 Task: Add address as "A-2/56, Delhi".
Action: Mouse moved to (752, 92)
Screenshot: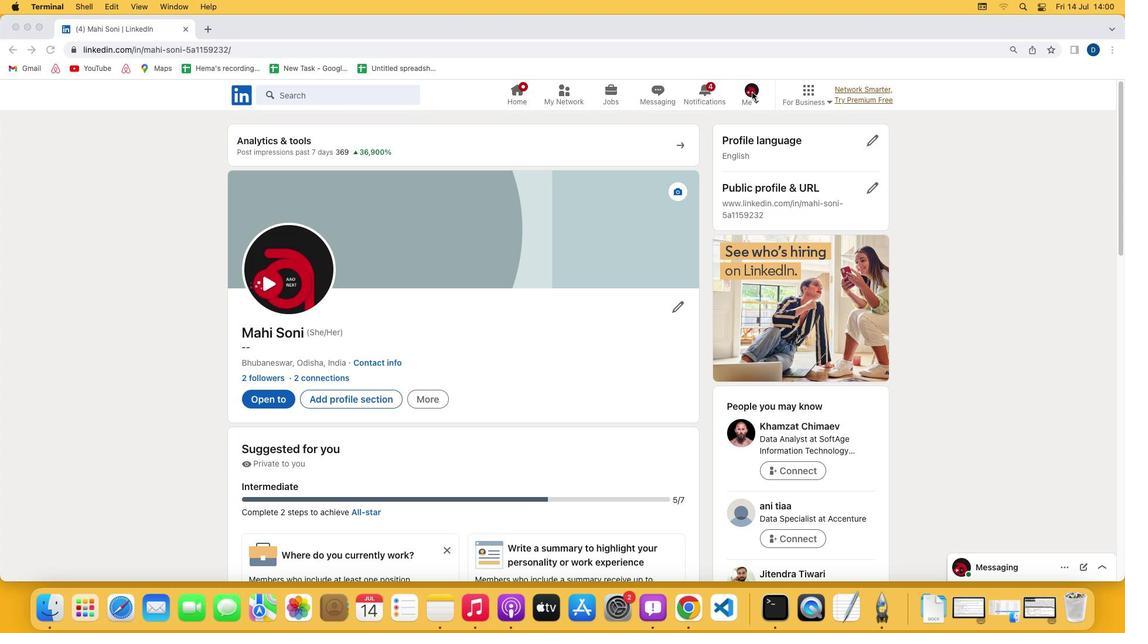
Action: Mouse pressed left at (752, 92)
Screenshot: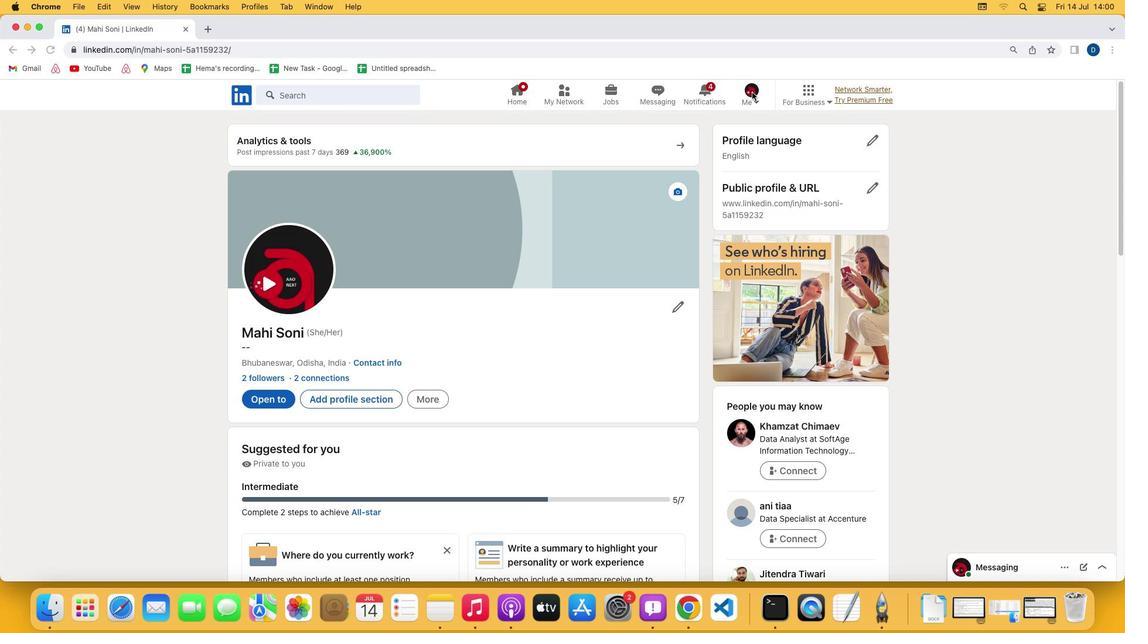 
Action: Mouse pressed left at (752, 92)
Screenshot: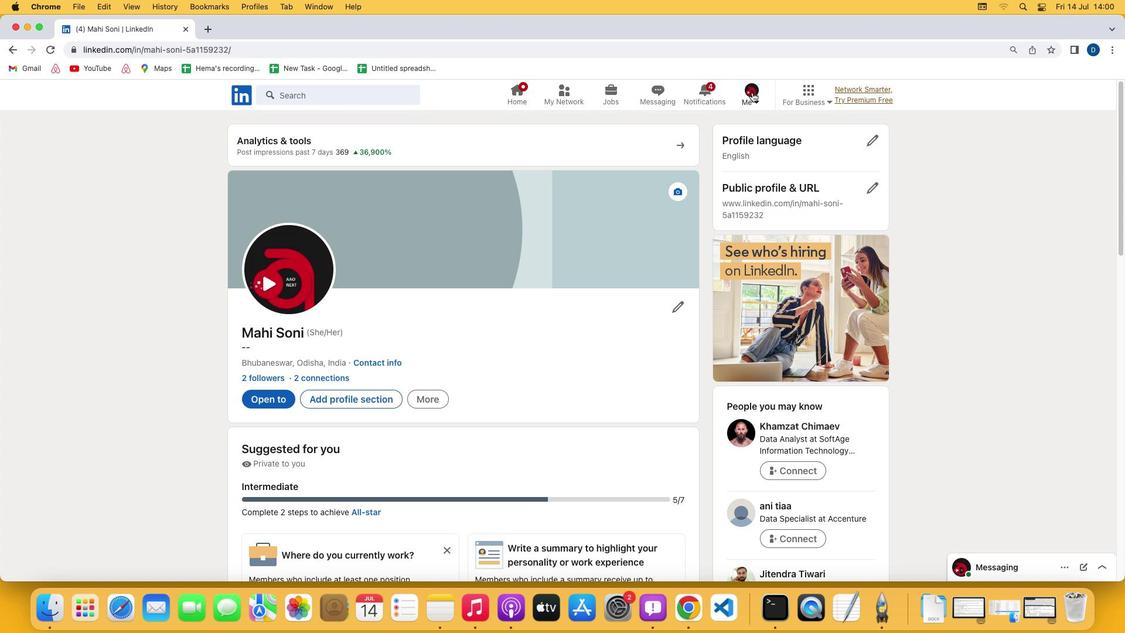 
Action: Mouse moved to (657, 223)
Screenshot: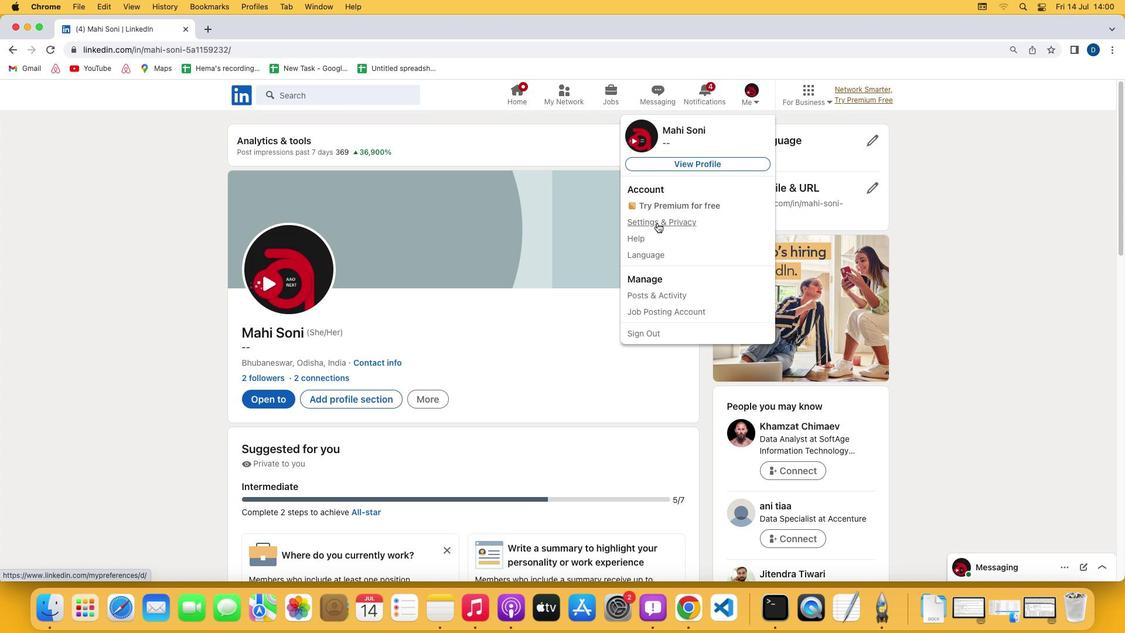 
Action: Mouse pressed left at (657, 223)
Screenshot: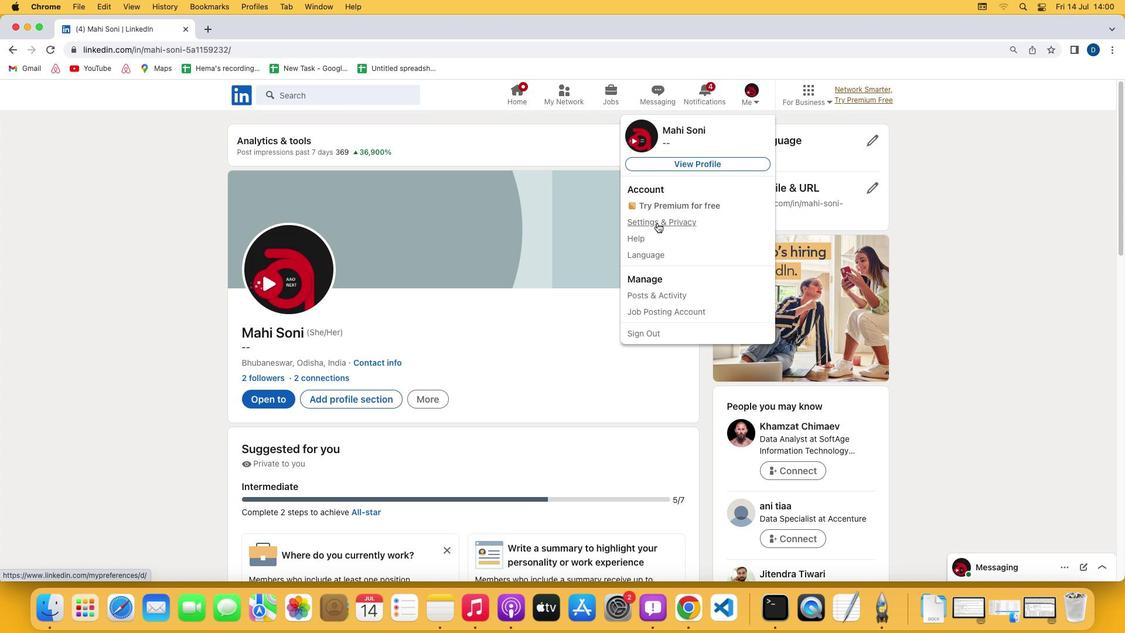 
Action: Mouse moved to (485, 168)
Screenshot: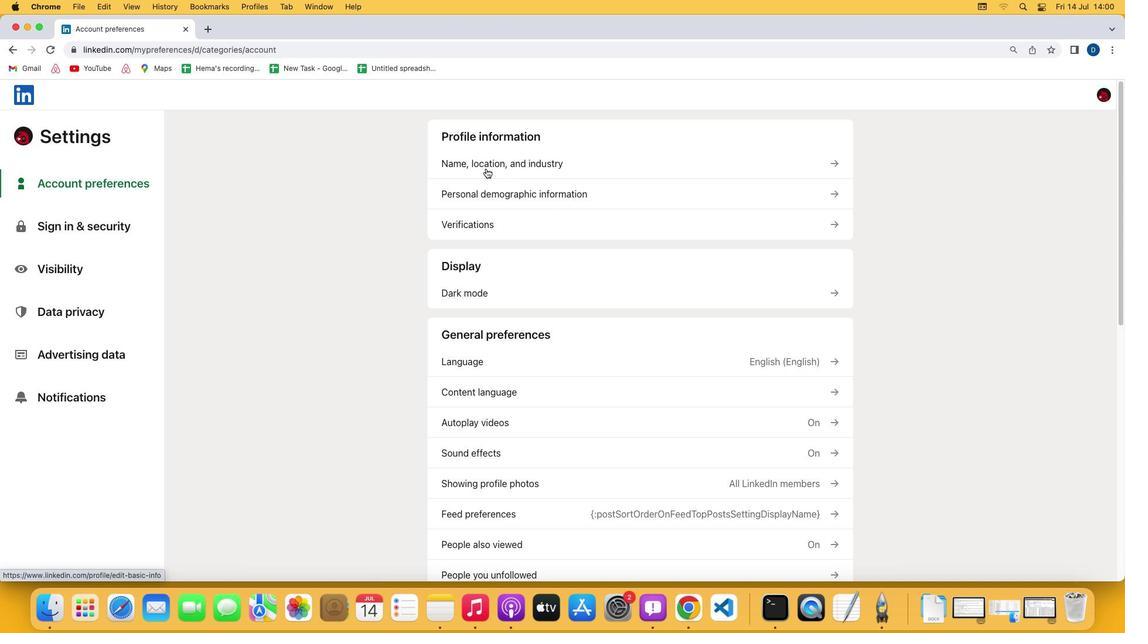 
Action: Mouse pressed left at (485, 168)
Screenshot: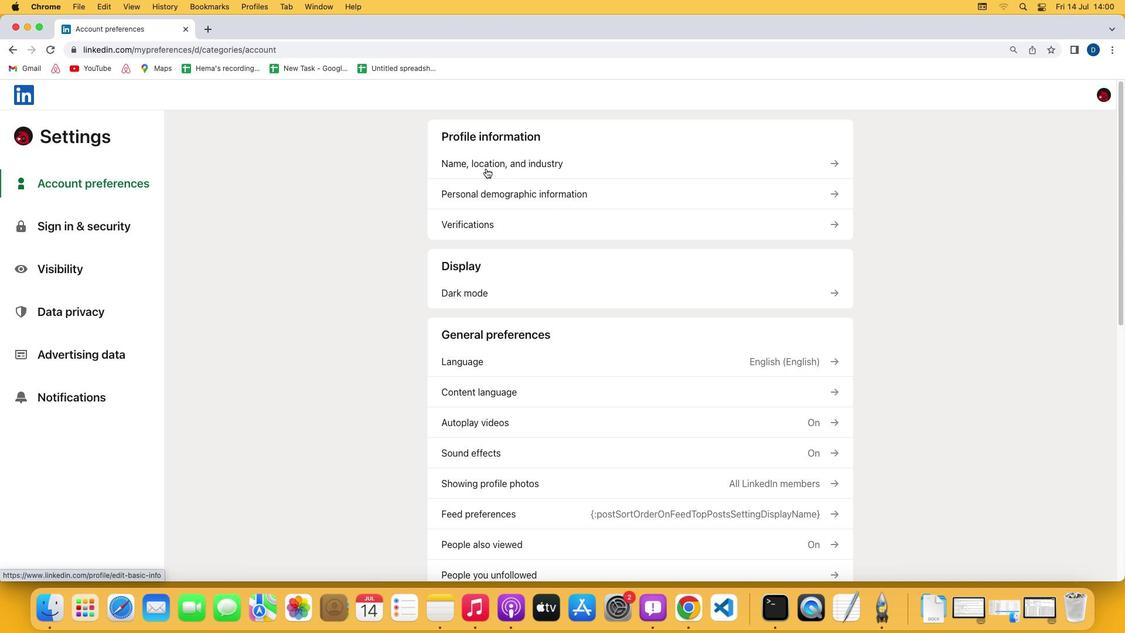 
Action: Mouse moved to (457, 332)
Screenshot: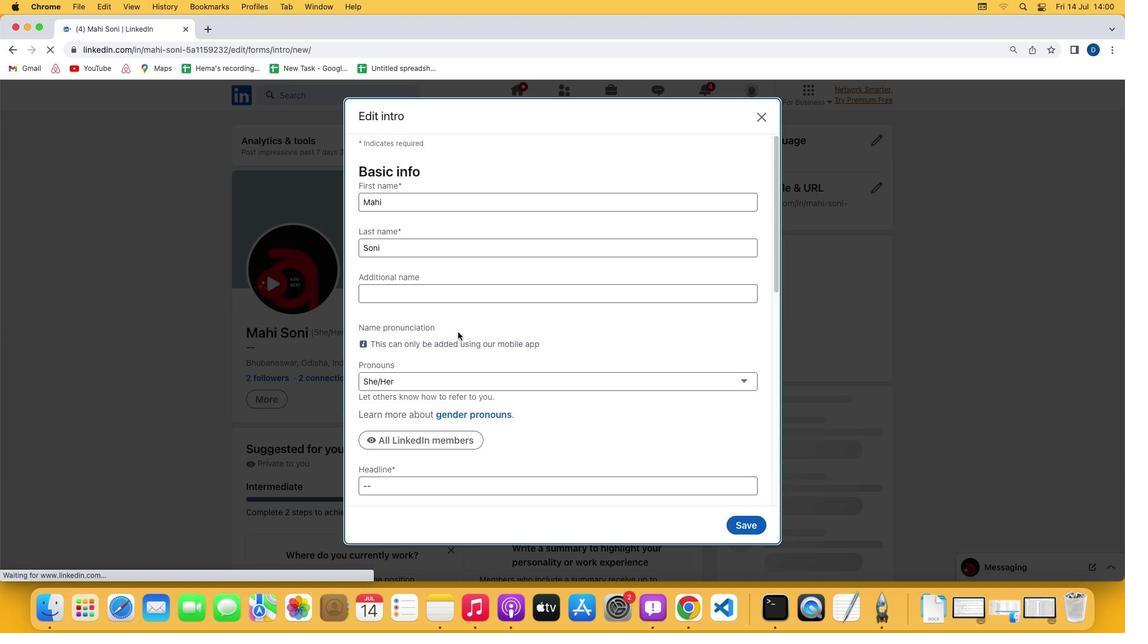 
Action: Mouse scrolled (457, 332) with delta (0, 0)
Screenshot: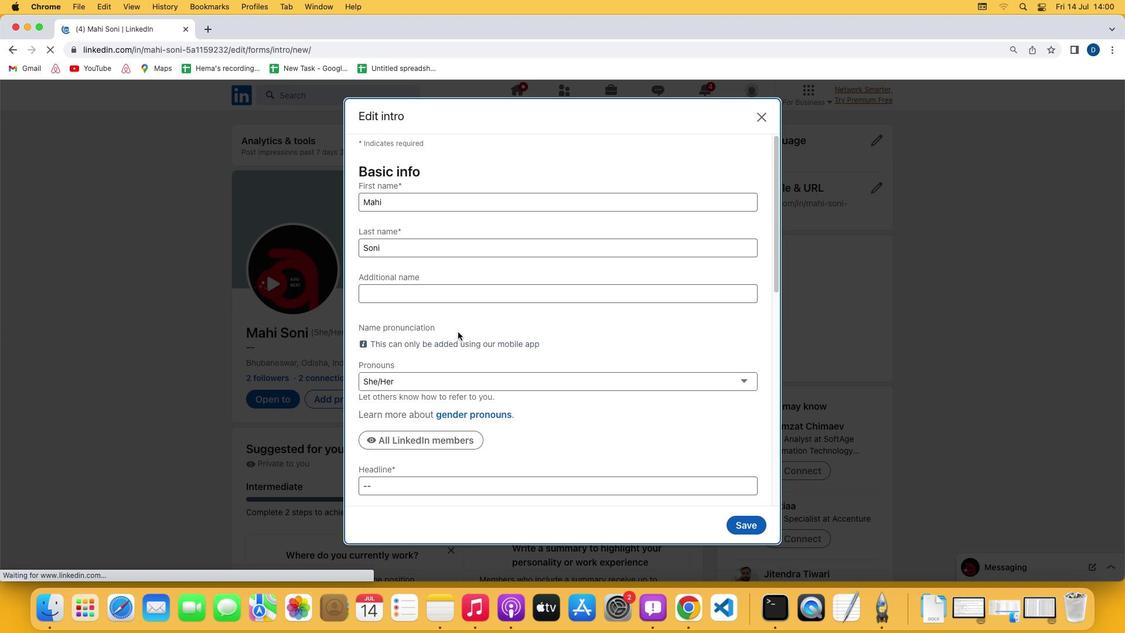 
Action: Mouse scrolled (457, 332) with delta (0, 0)
Screenshot: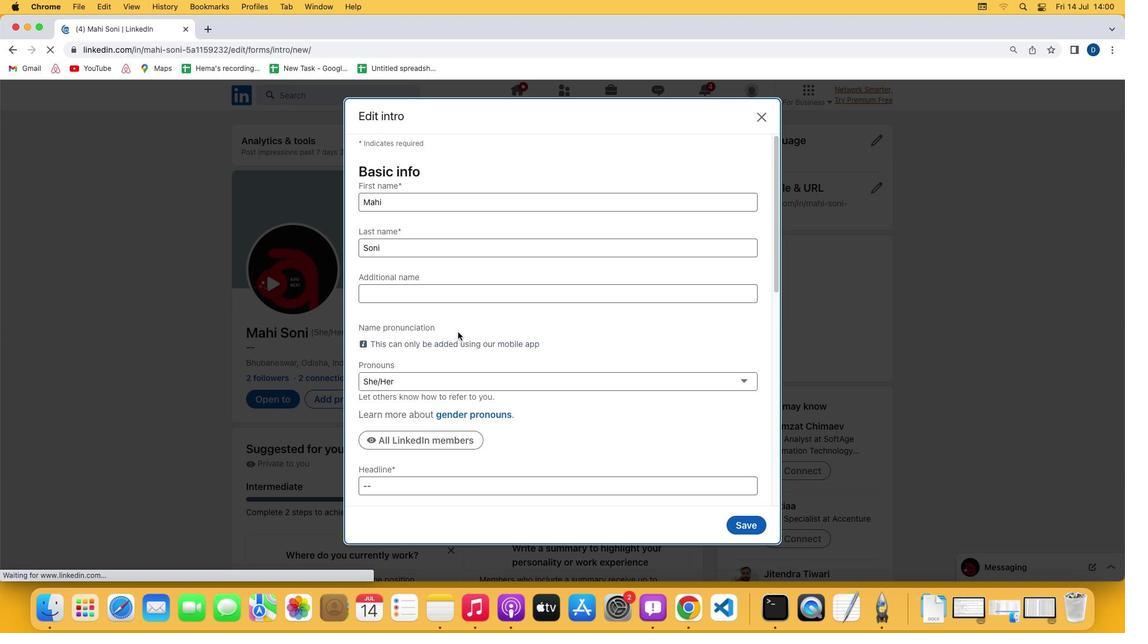
Action: Mouse scrolled (457, 332) with delta (0, -1)
Screenshot: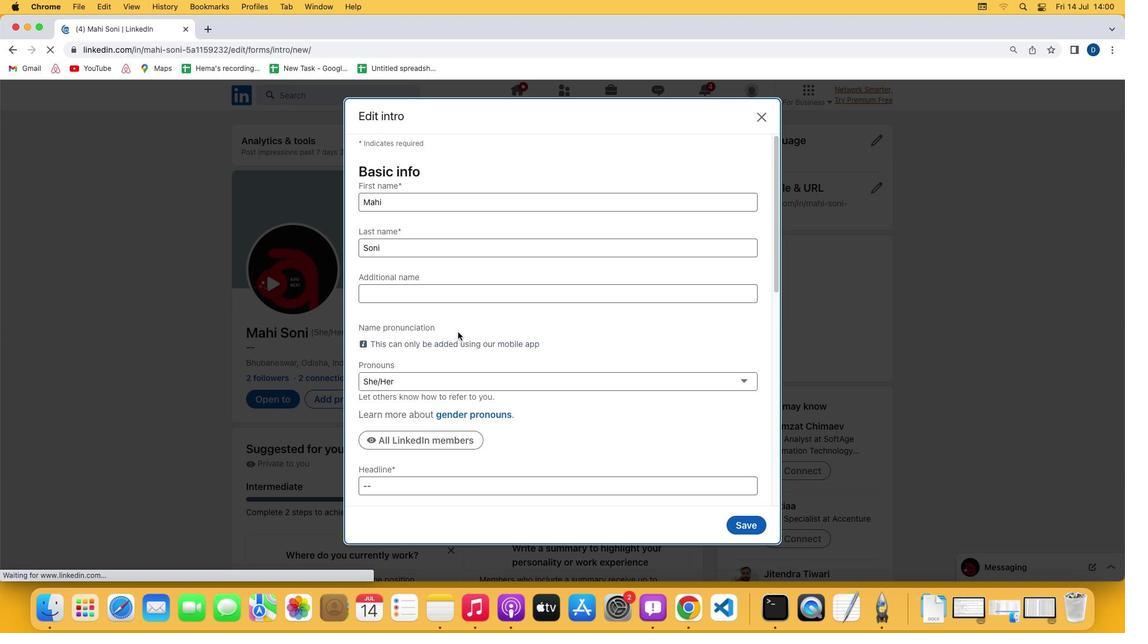 
Action: Mouse scrolled (457, 332) with delta (0, -2)
Screenshot: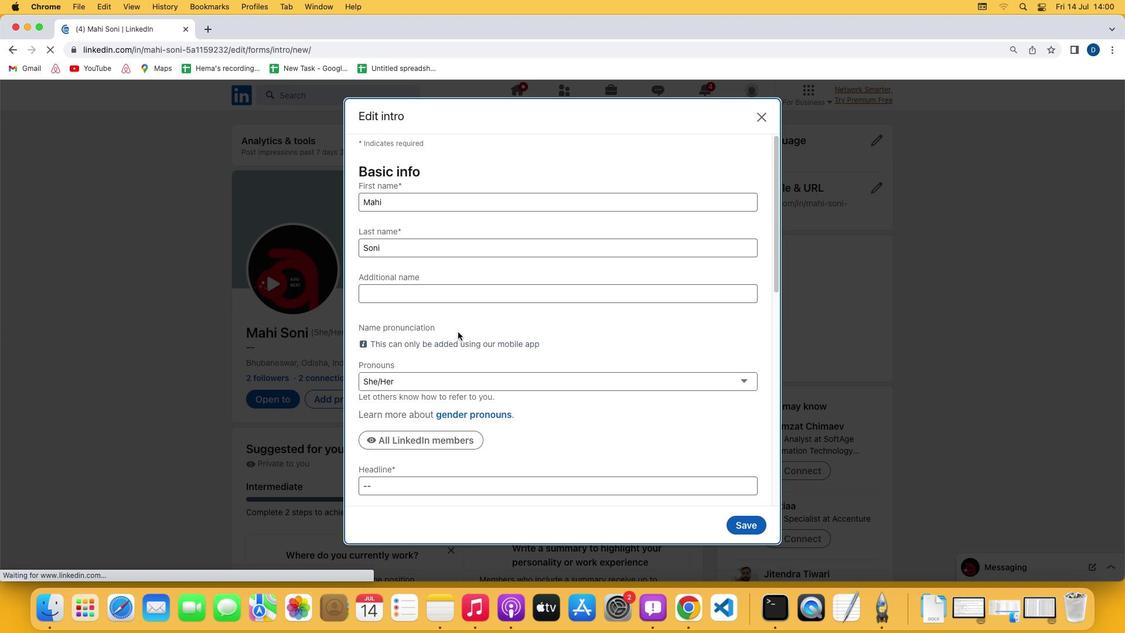 
Action: Mouse scrolled (457, 332) with delta (0, -3)
Screenshot: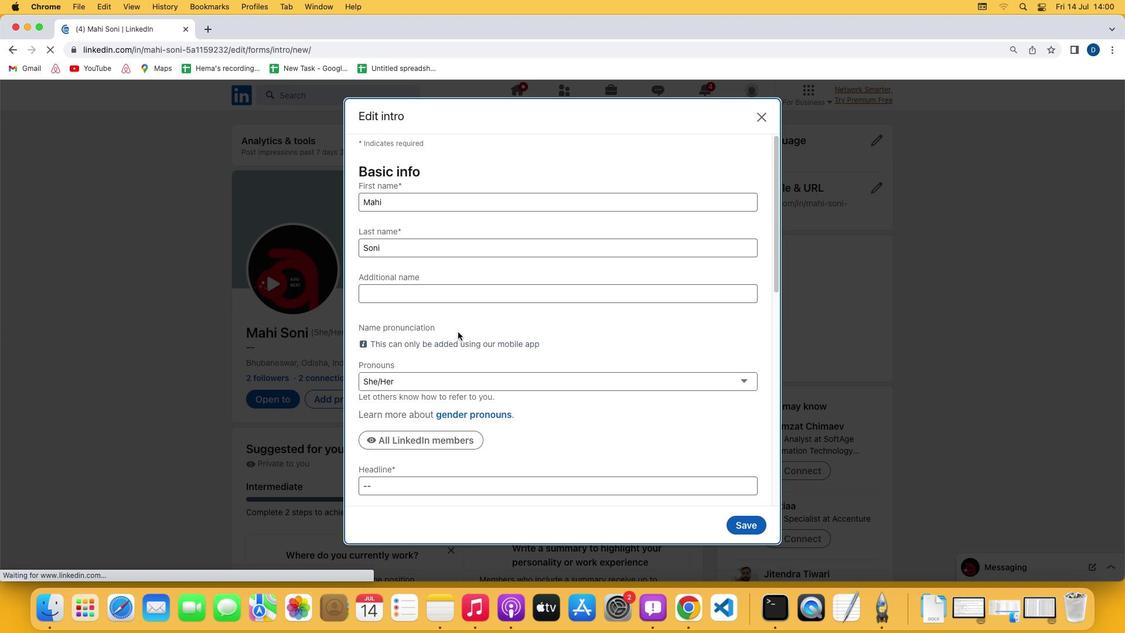 
Action: Mouse scrolled (457, 332) with delta (0, 0)
Screenshot: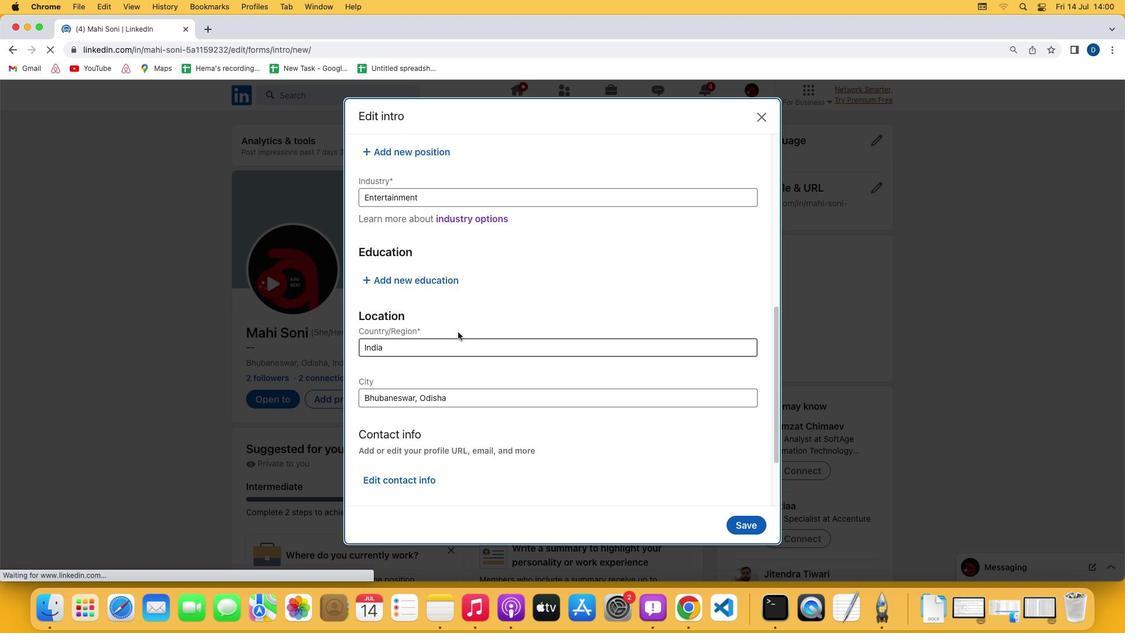 
Action: Mouse scrolled (457, 332) with delta (0, 0)
Screenshot: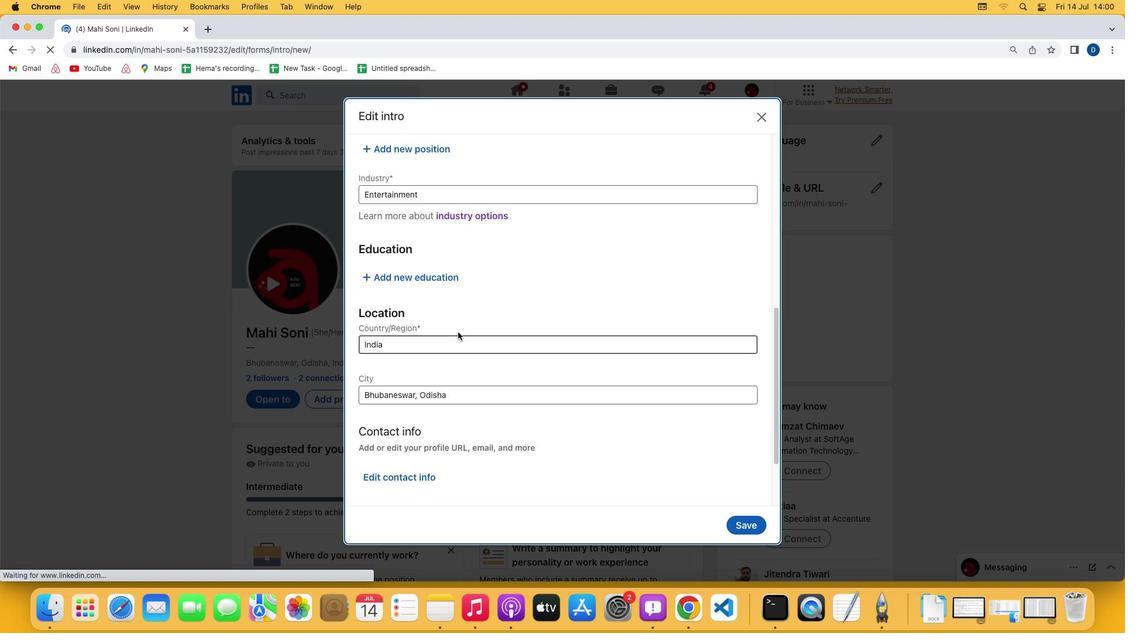 
Action: Mouse scrolled (457, 332) with delta (0, -1)
Screenshot: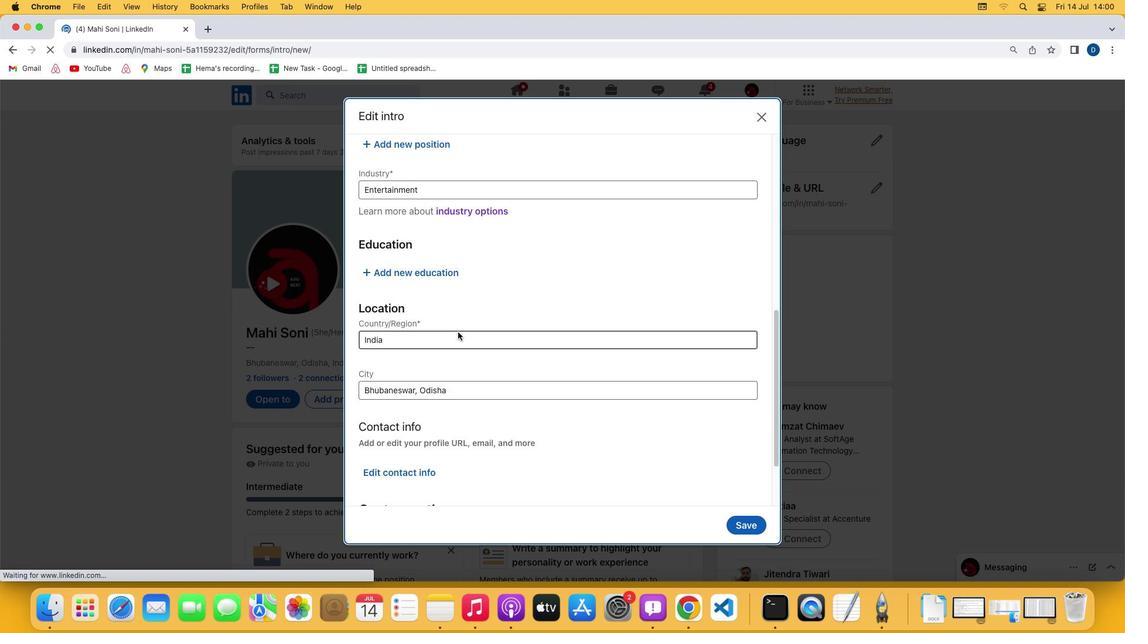 
Action: Mouse scrolled (457, 332) with delta (0, -2)
Screenshot: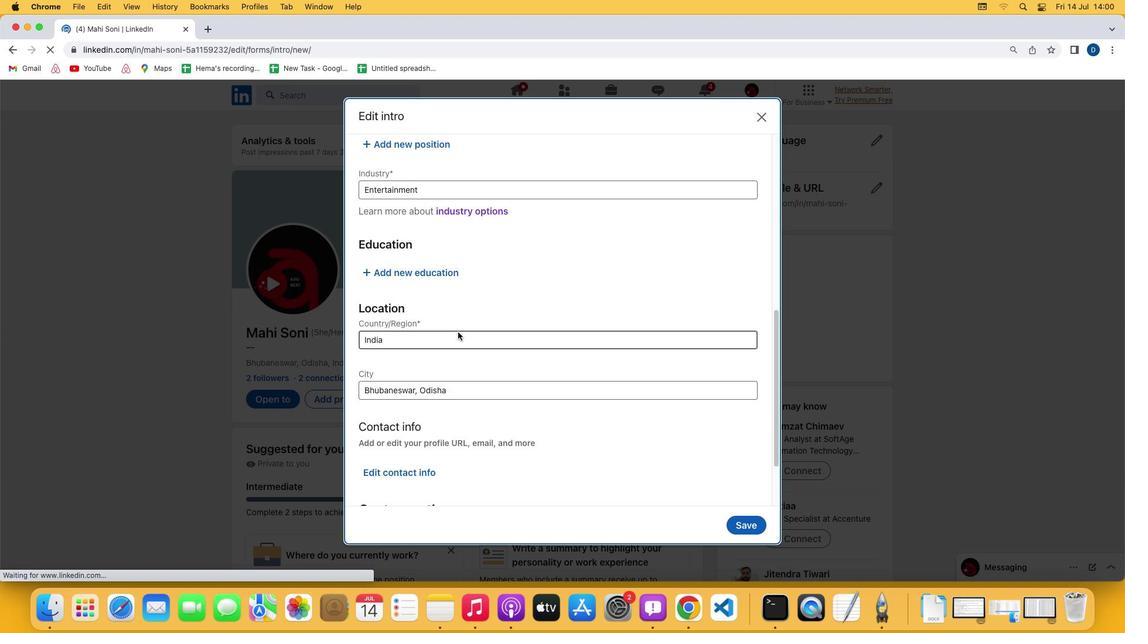 
Action: Mouse scrolled (457, 332) with delta (0, 0)
Screenshot: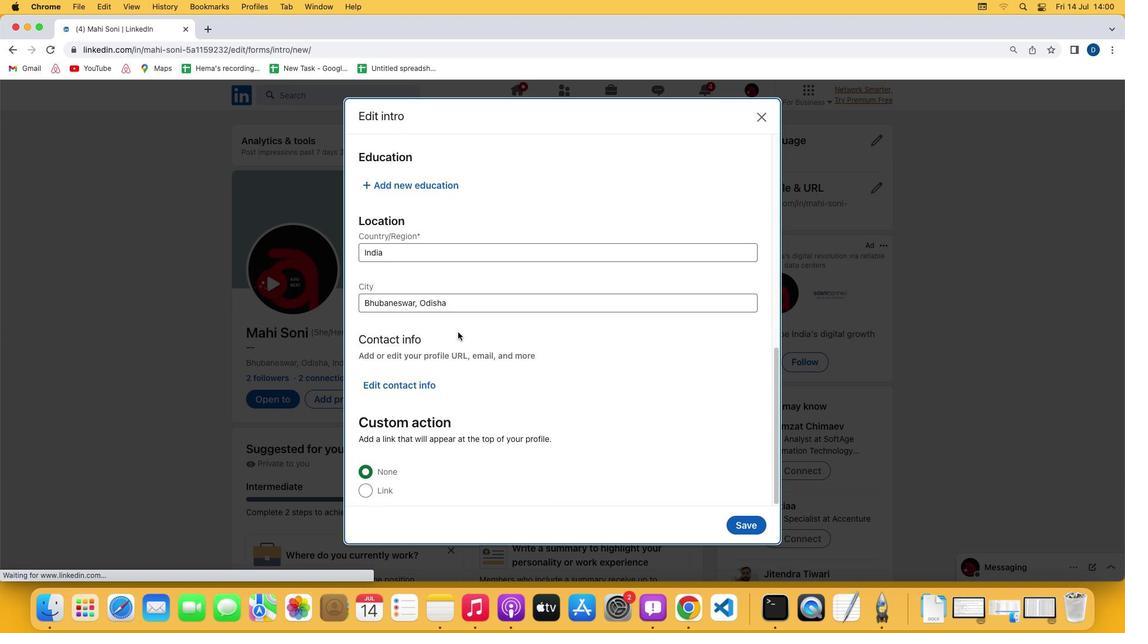 
Action: Mouse scrolled (457, 332) with delta (0, 0)
Screenshot: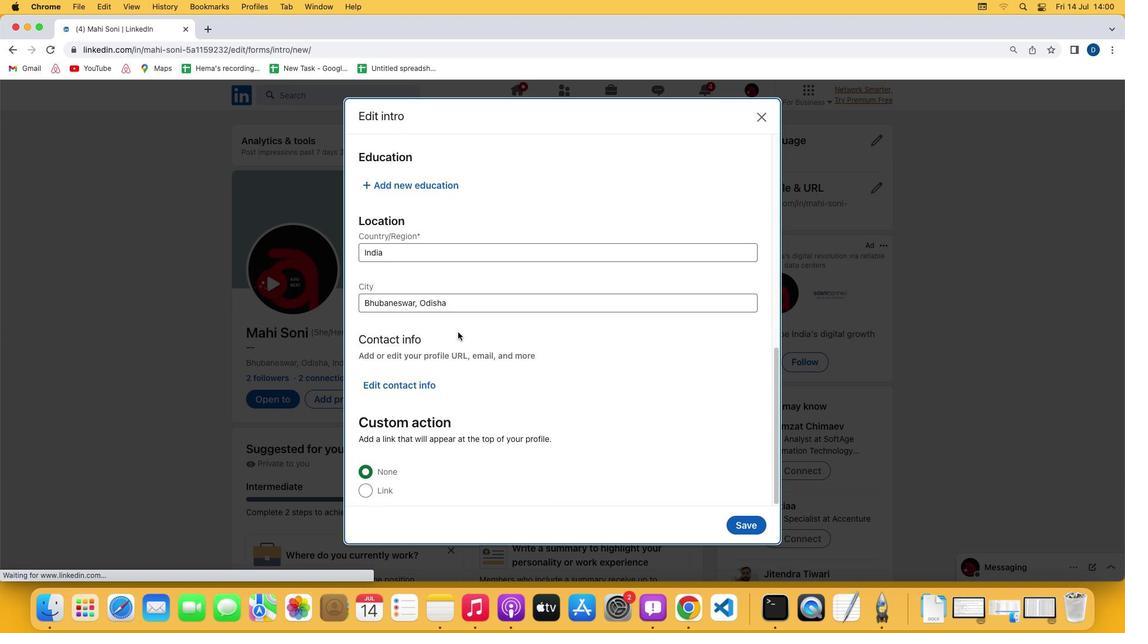 
Action: Mouse scrolled (457, 332) with delta (0, -1)
Screenshot: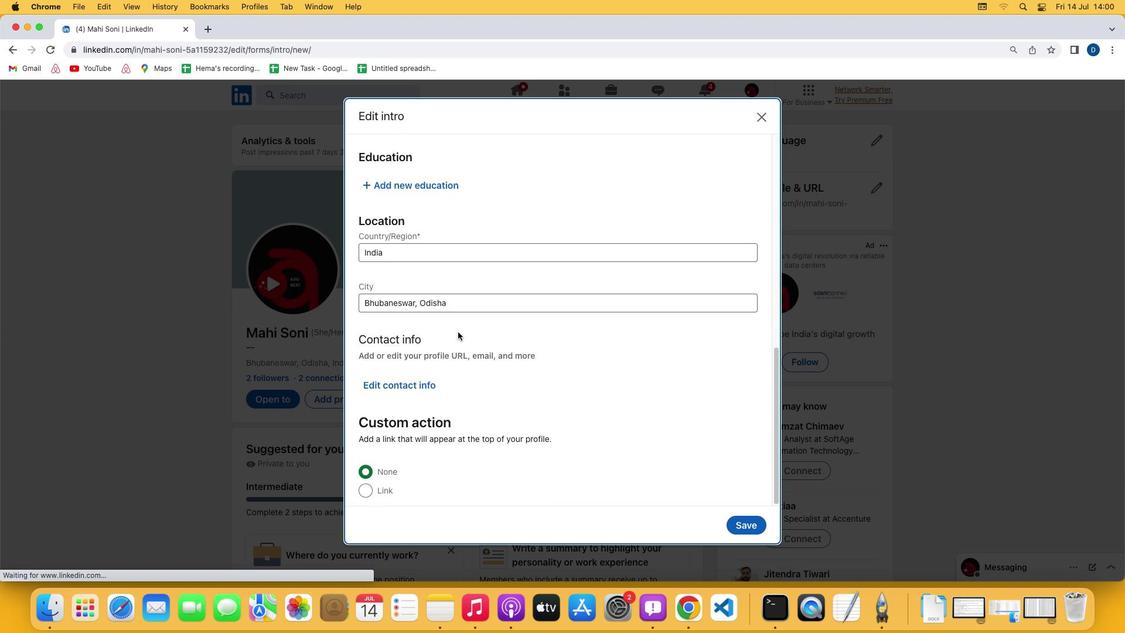 
Action: Mouse scrolled (457, 332) with delta (0, -2)
Screenshot: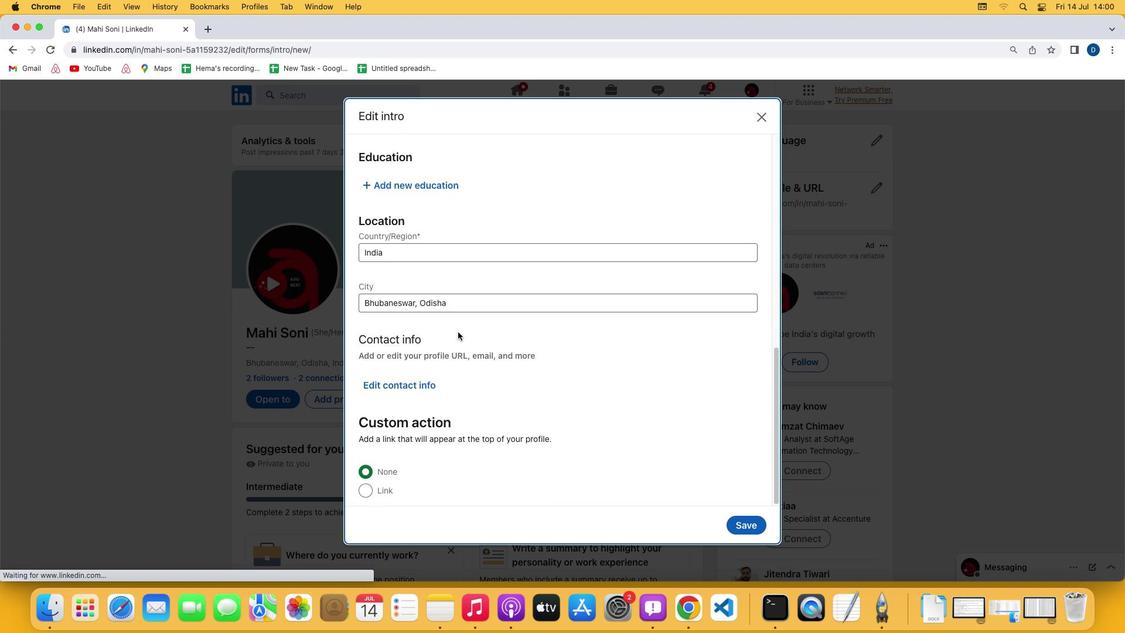 
Action: Mouse moved to (458, 332)
Screenshot: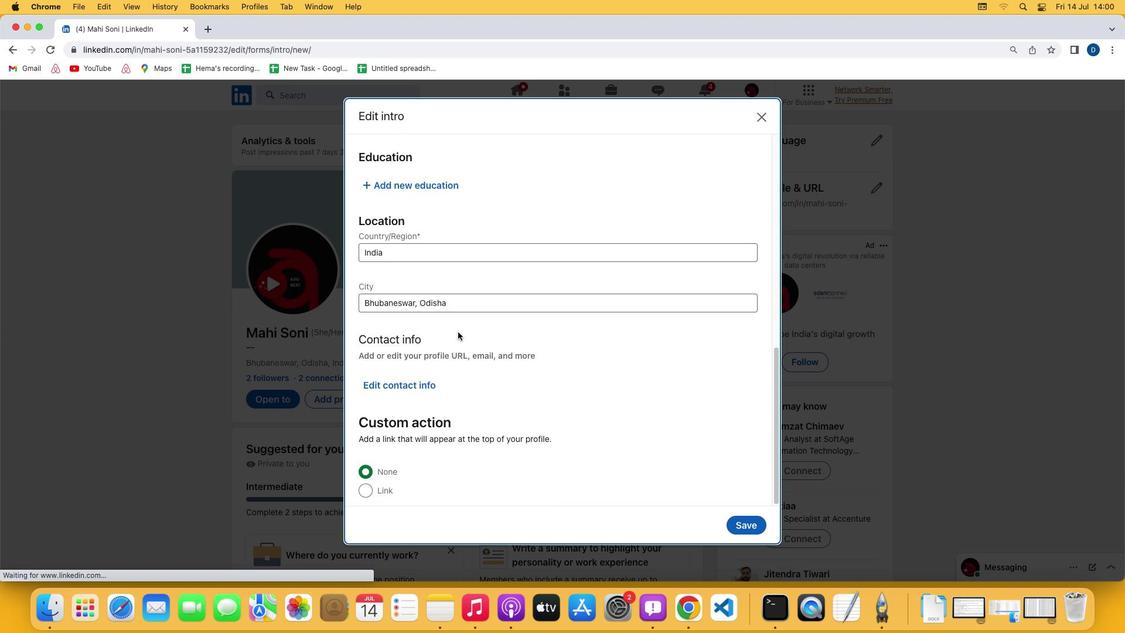 
Action: Mouse scrolled (458, 332) with delta (0, -3)
Screenshot: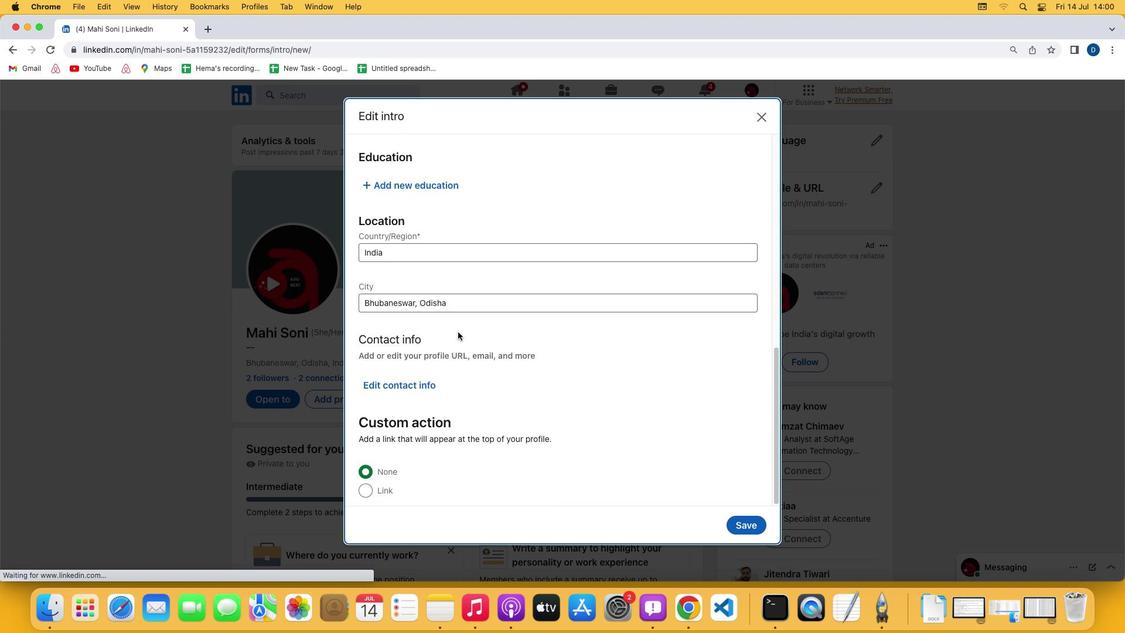 
Action: Mouse scrolled (458, 332) with delta (0, 0)
Screenshot: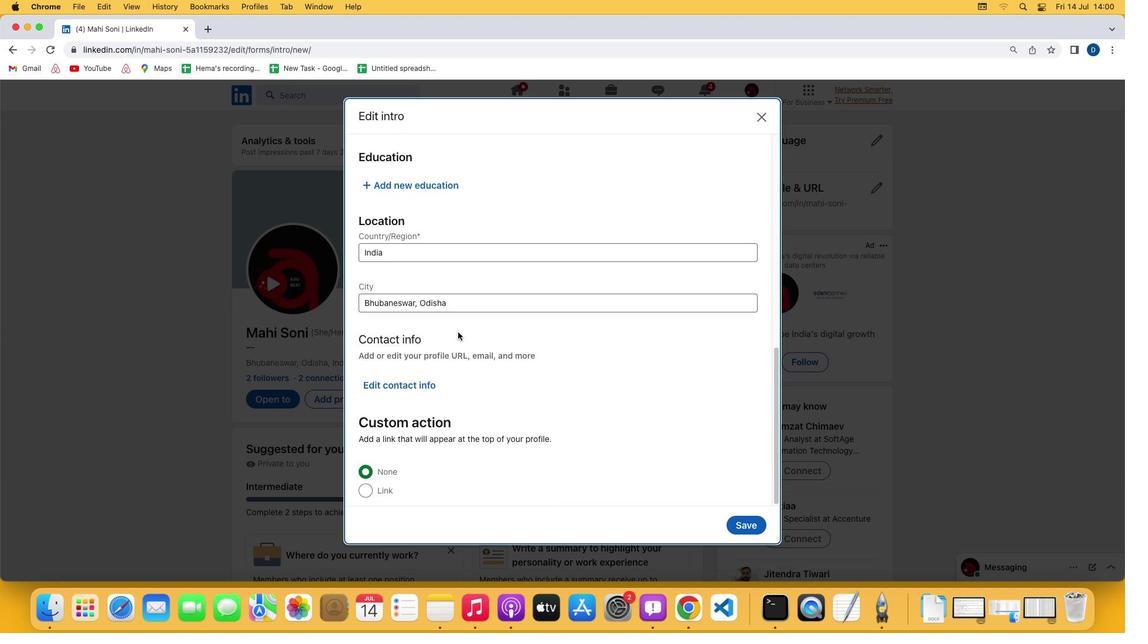 
Action: Mouse scrolled (458, 332) with delta (0, 0)
Screenshot: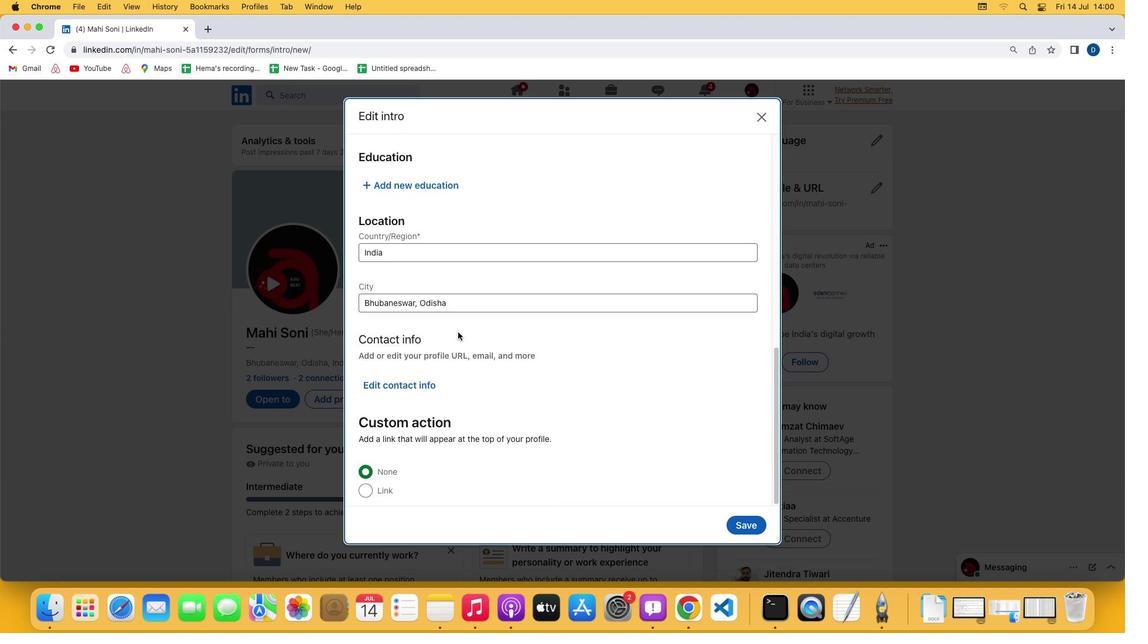 
Action: Mouse scrolled (458, 332) with delta (0, -1)
Screenshot: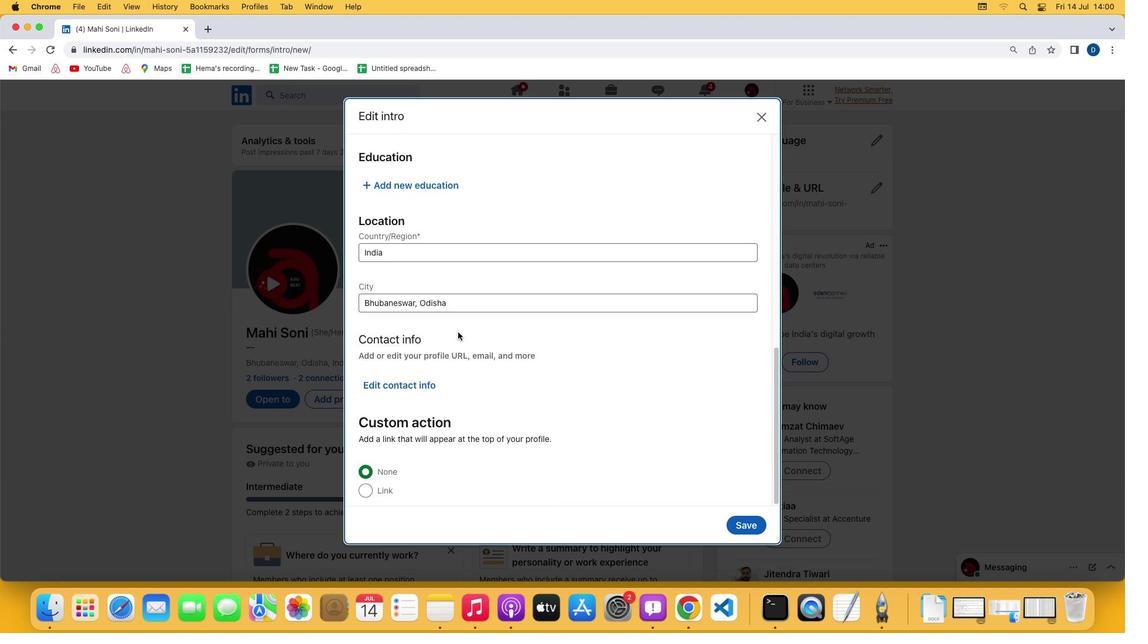 
Action: Mouse moved to (392, 386)
Screenshot: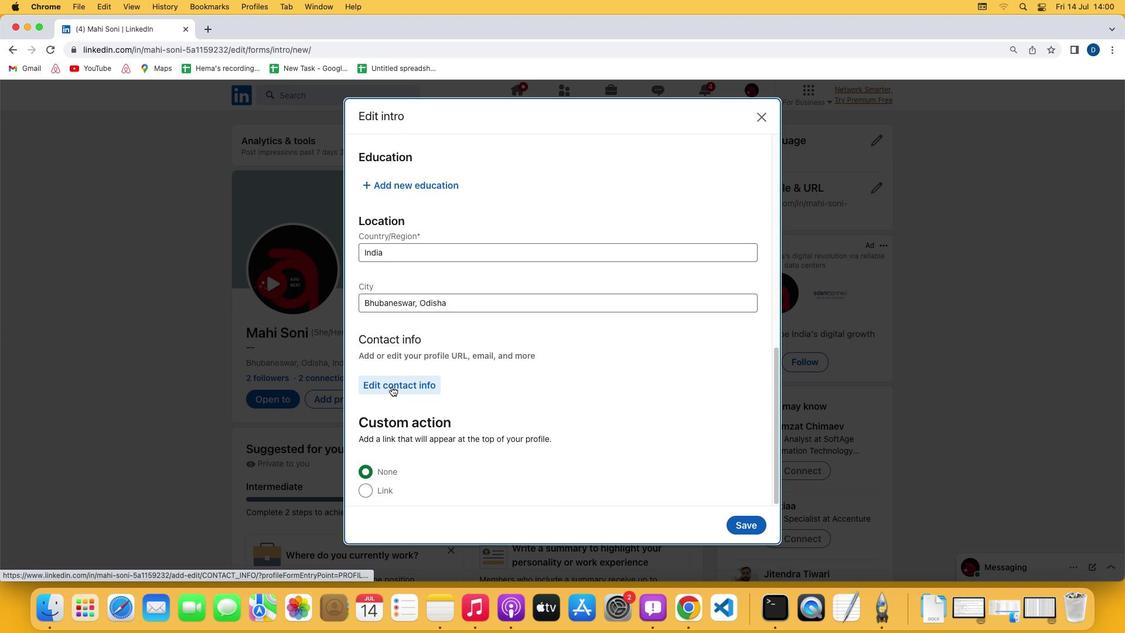 
Action: Mouse pressed left at (392, 386)
Screenshot: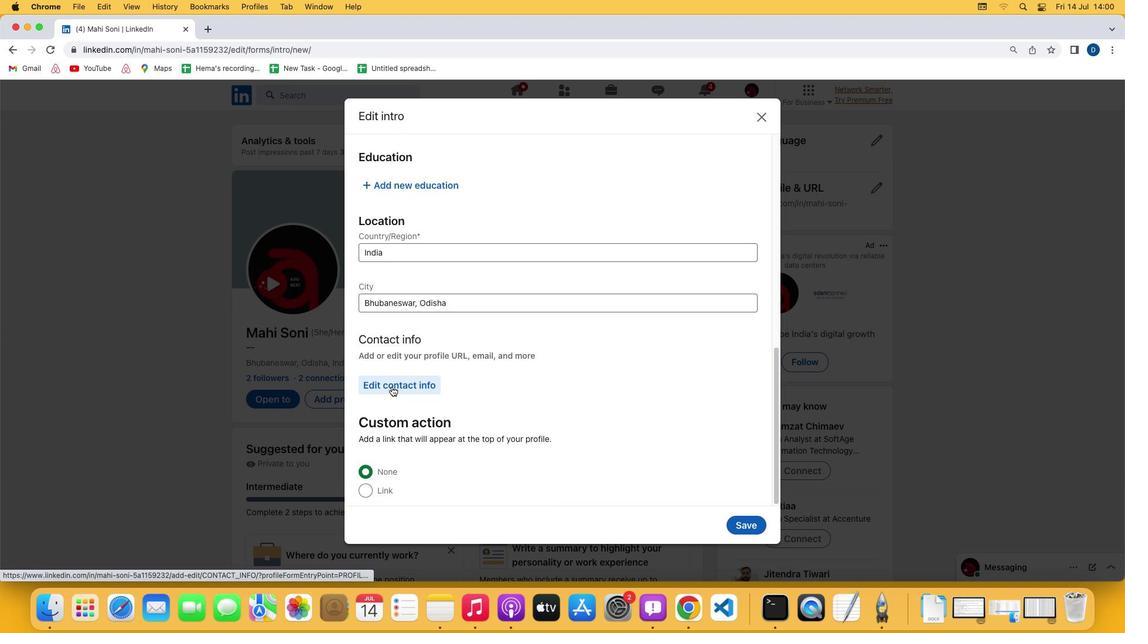 
Action: Mouse moved to (443, 359)
Screenshot: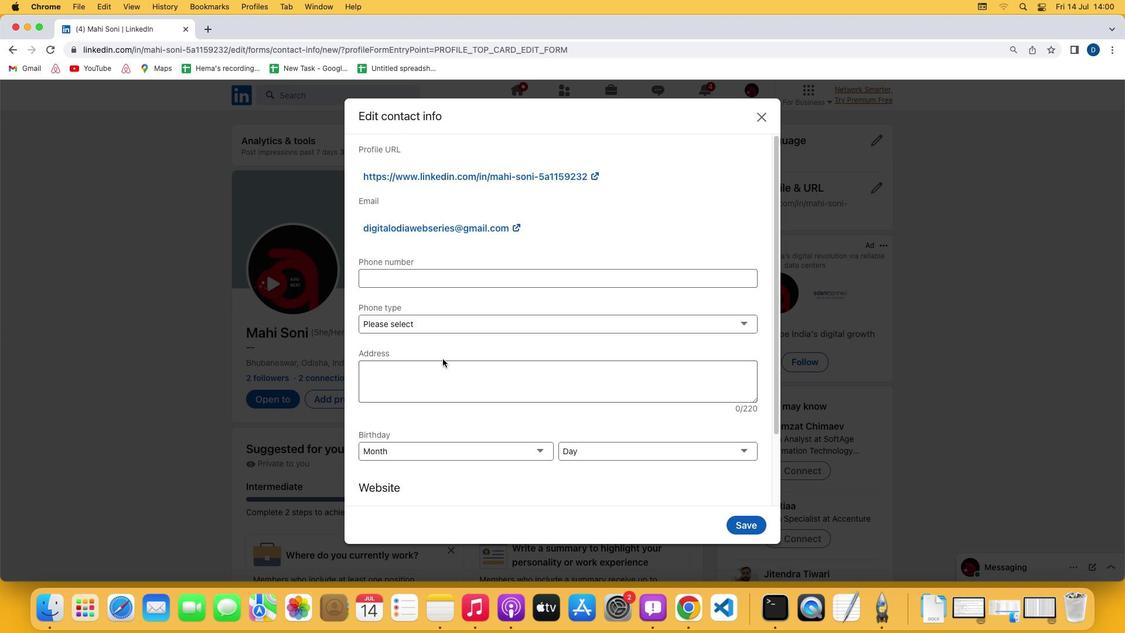 
Action: Mouse scrolled (443, 359) with delta (0, 0)
Screenshot: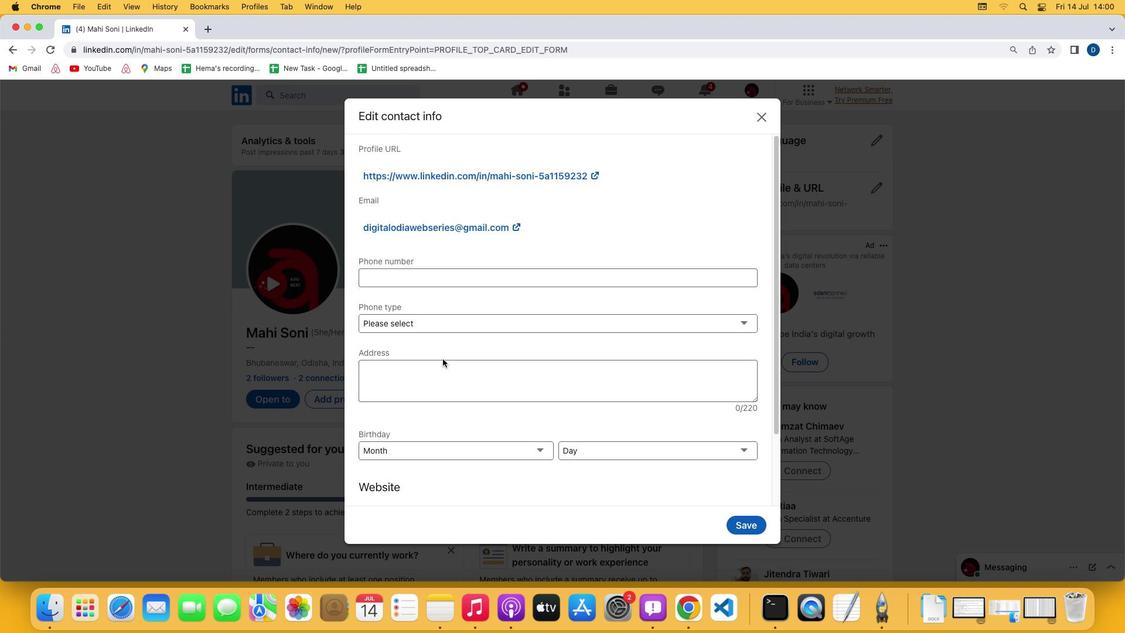 
Action: Mouse scrolled (443, 359) with delta (0, 0)
Screenshot: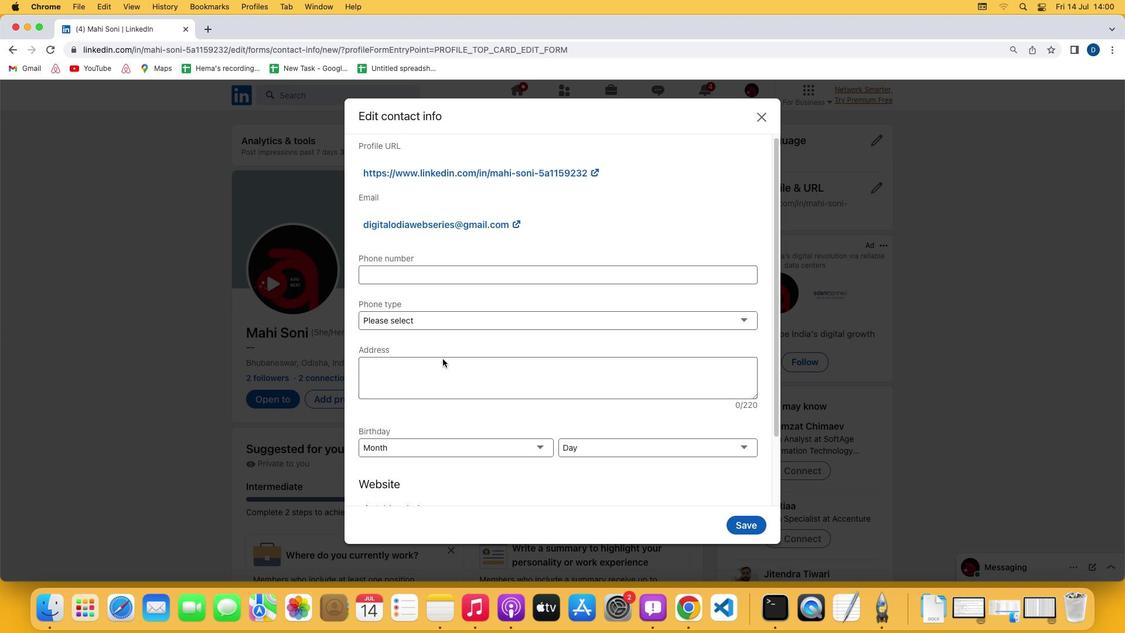 
Action: Mouse scrolled (443, 359) with delta (0, -1)
Screenshot: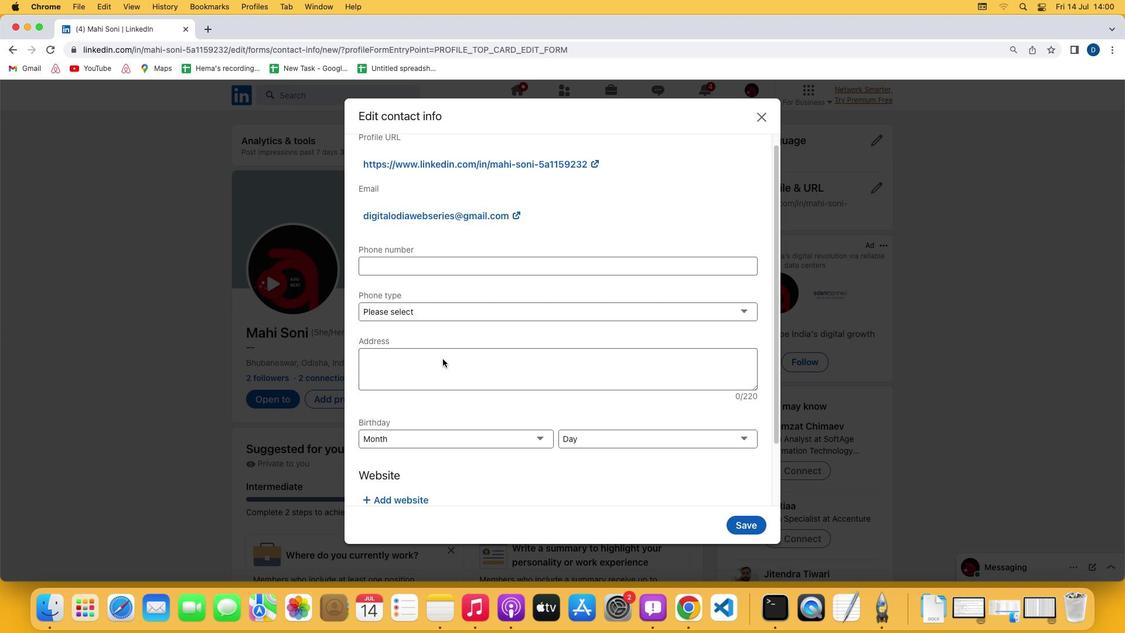 
Action: Mouse scrolled (443, 359) with delta (0, -1)
Screenshot: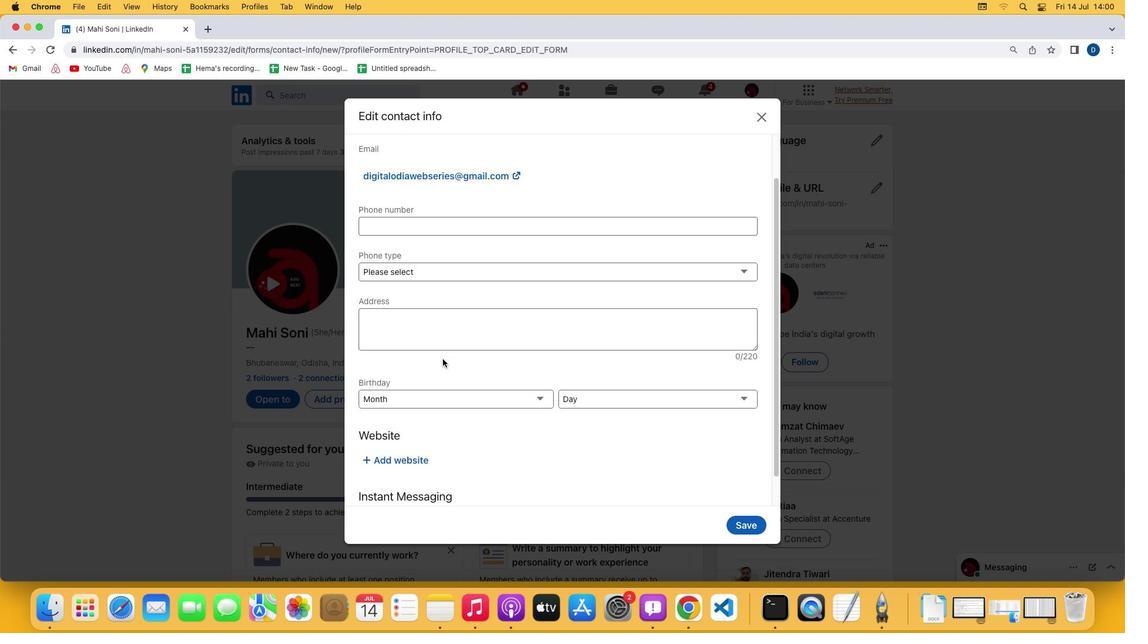 
Action: Mouse moved to (413, 294)
Screenshot: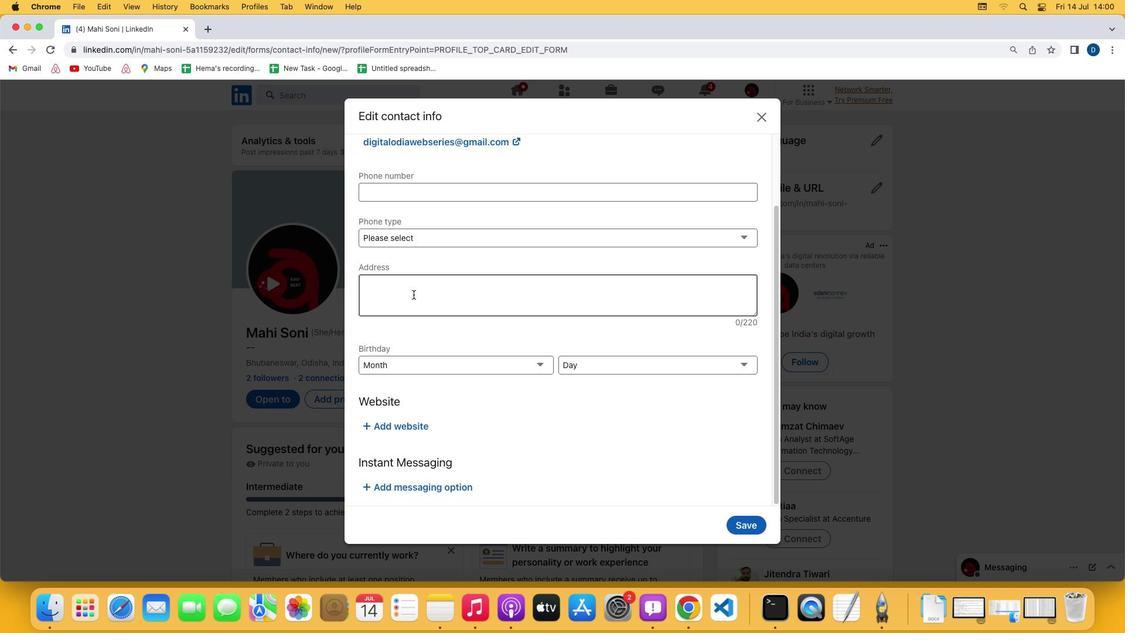 
Action: Mouse pressed left at (413, 294)
Screenshot: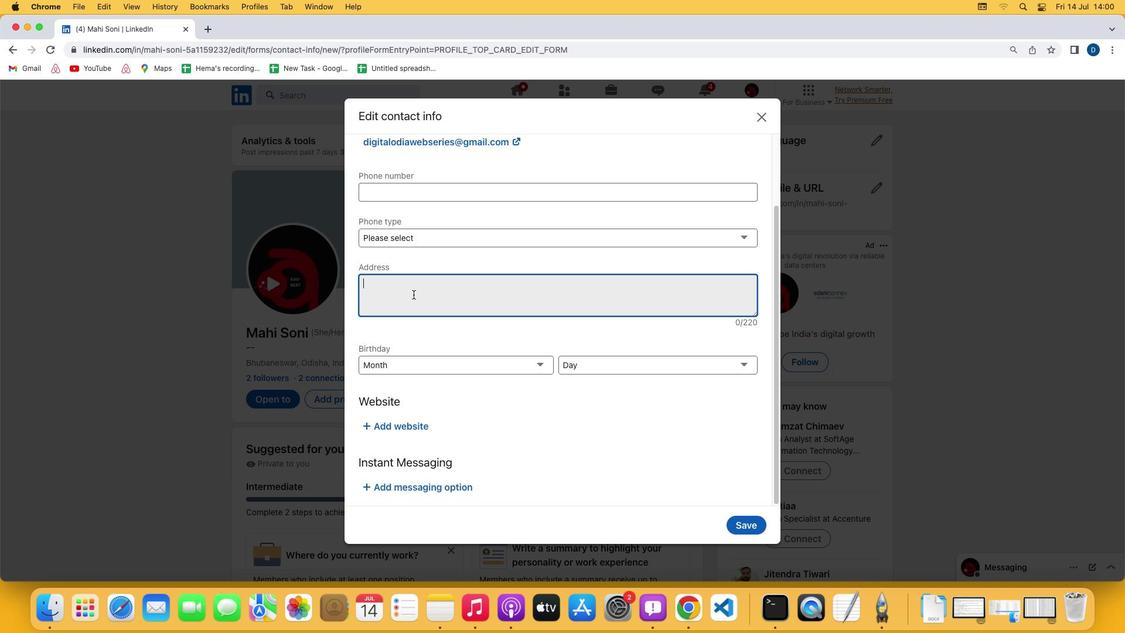 
Action: Mouse moved to (444, 294)
Screenshot: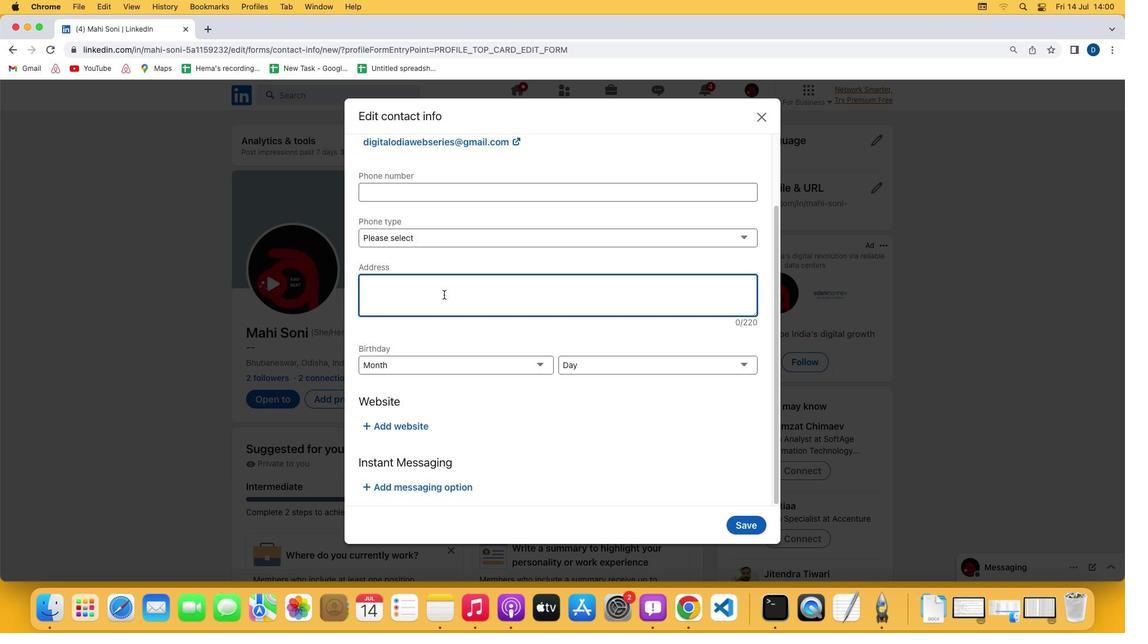 
Action: Key pressed Key.shift'A''-''2''/''5''6'','Key.spaceKey.shift'D''e''l''h''i'
Screenshot: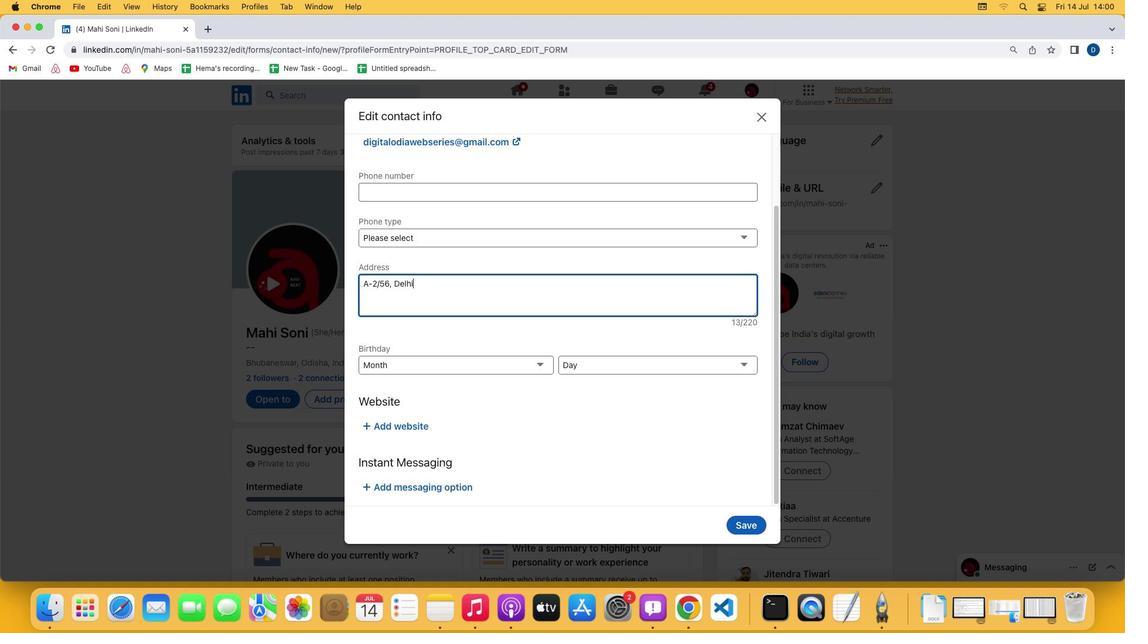 
